 Task: Change  the formatting of the data to Which is Less than 5, In conditional formating, put the option 'Green Fill with Dark Green Text. . 'add another formatting option Format As Table, insert the option Orang Table style Medium 3 In the sheet  Attendance Sheet for Weekly Analysisbook
Action: Mouse moved to (62, 152)
Screenshot: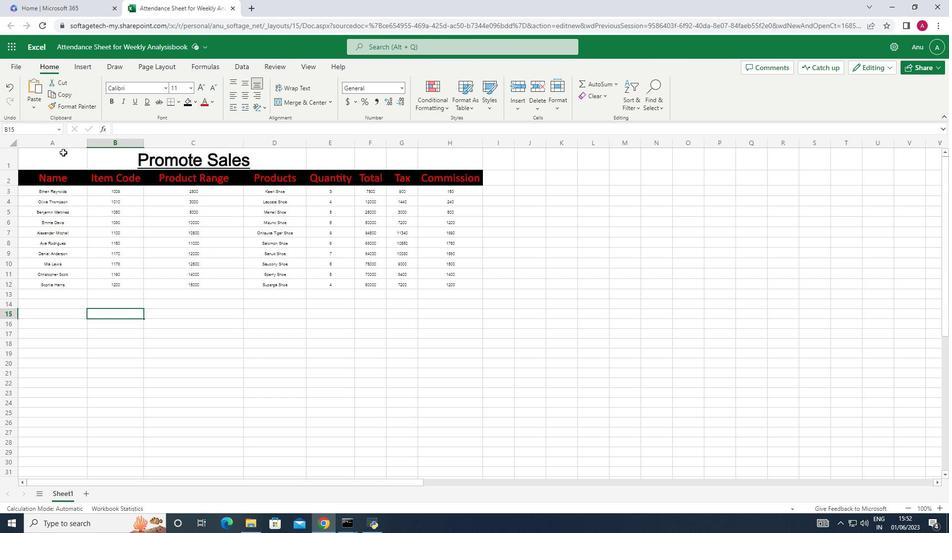 
Action: Mouse pressed left at (62, 152)
Screenshot: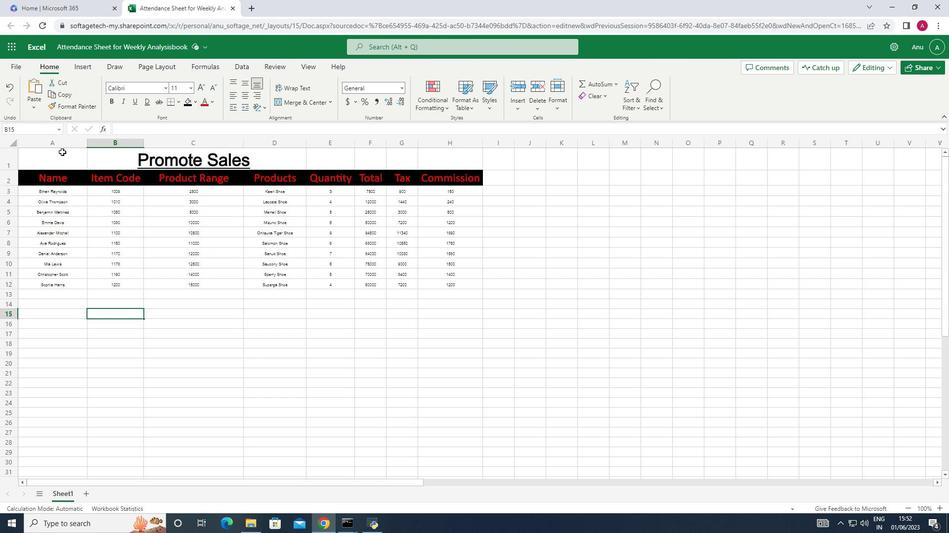 
Action: Mouse moved to (437, 110)
Screenshot: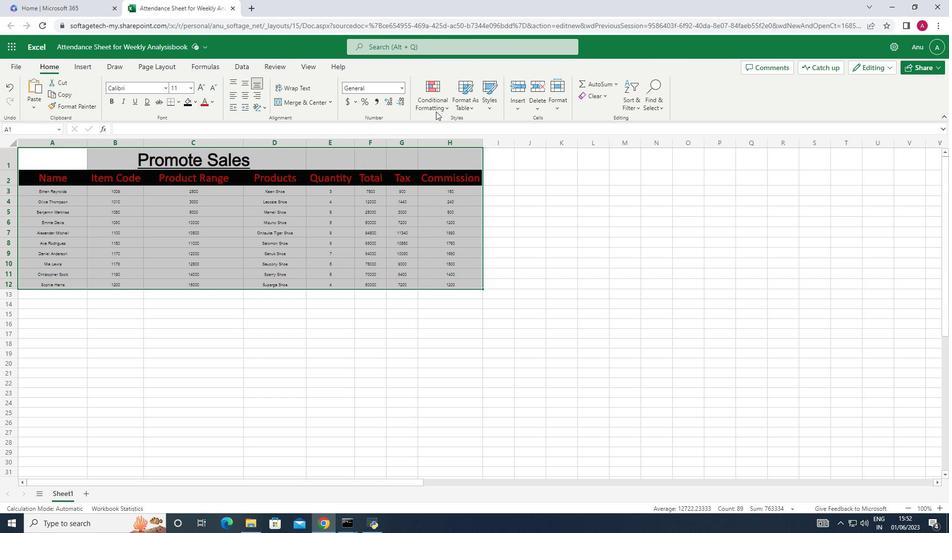
Action: Mouse pressed left at (437, 110)
Screenshot: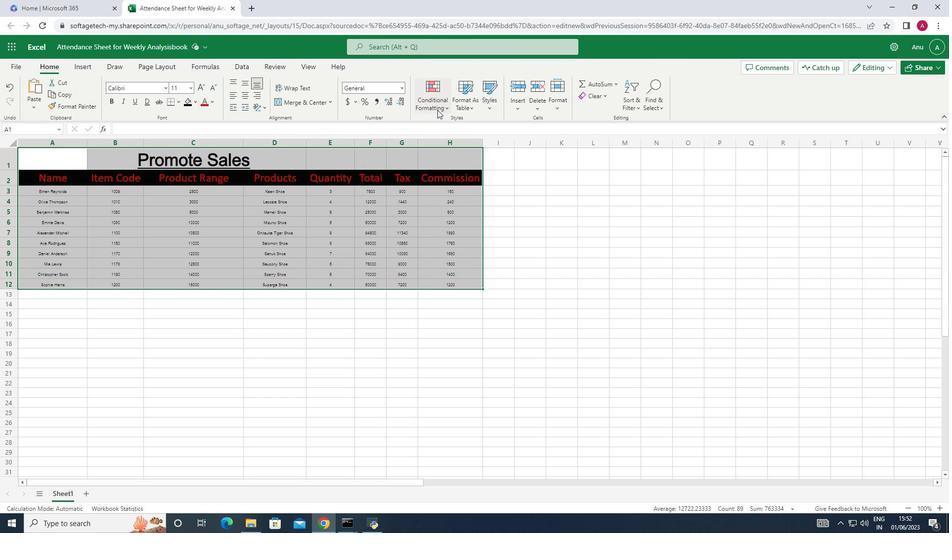 
Action: Mouse moved to (533, 148)
Screenshot: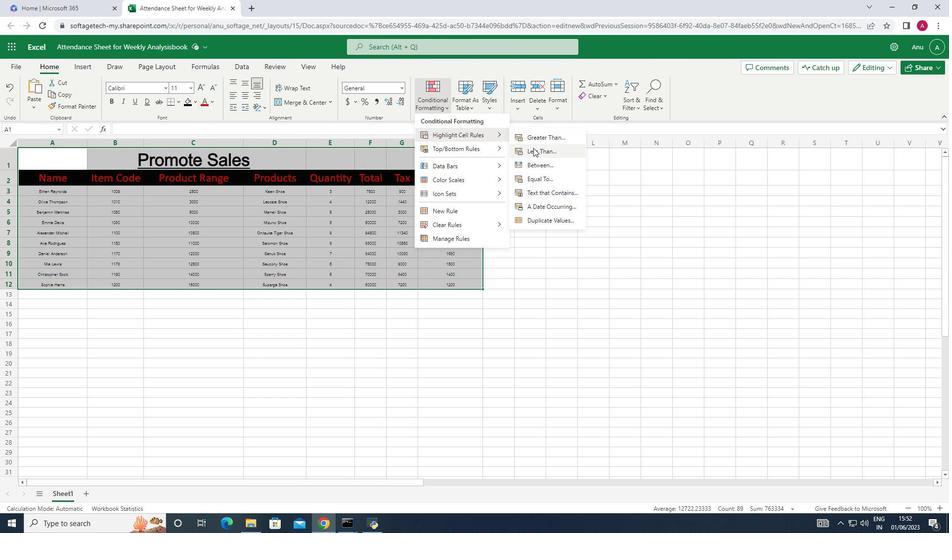 
Action: Mouse pressed left at (533, 148)
Screenshot: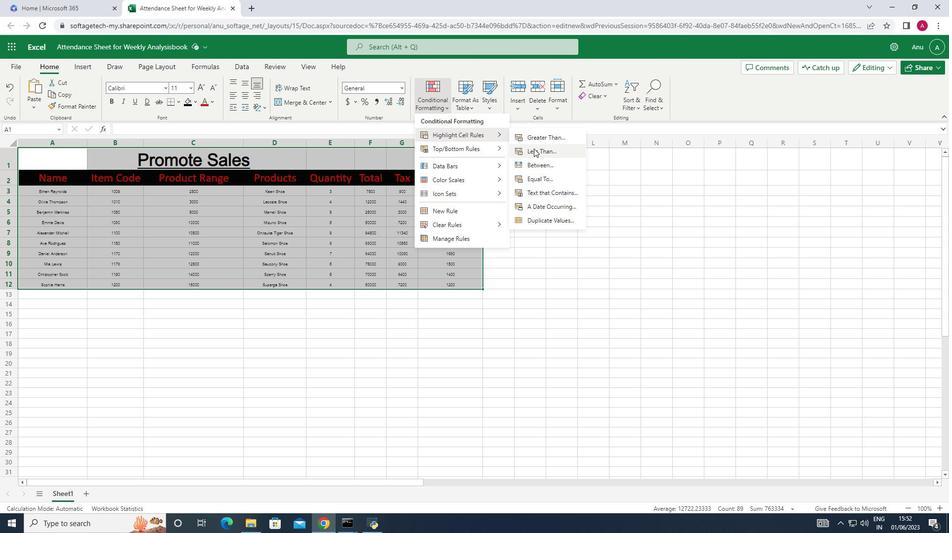 
Action: Mouse moved to (522, 156)
Screenshot: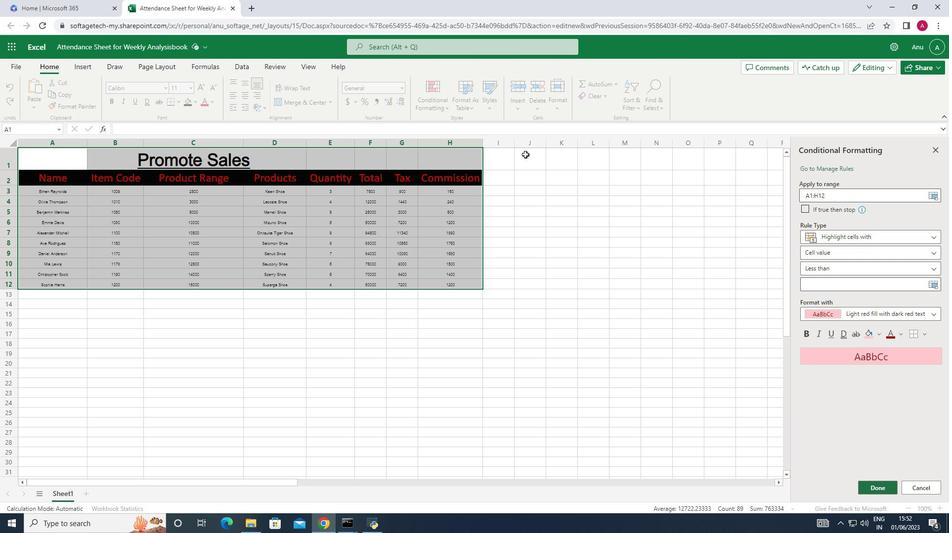 
Action: Key pressed 5
Screenshot: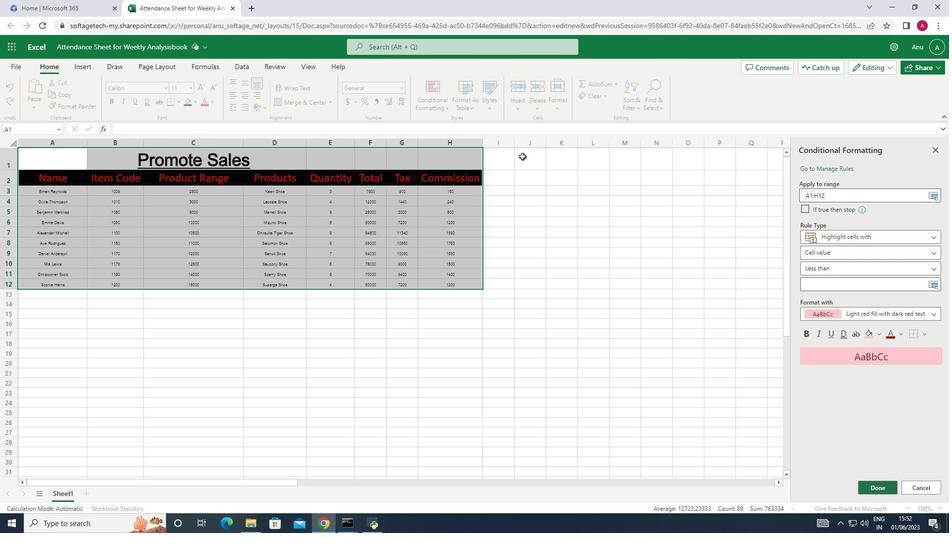 
Action: Mouse moved to (881, 335)
Screenshot: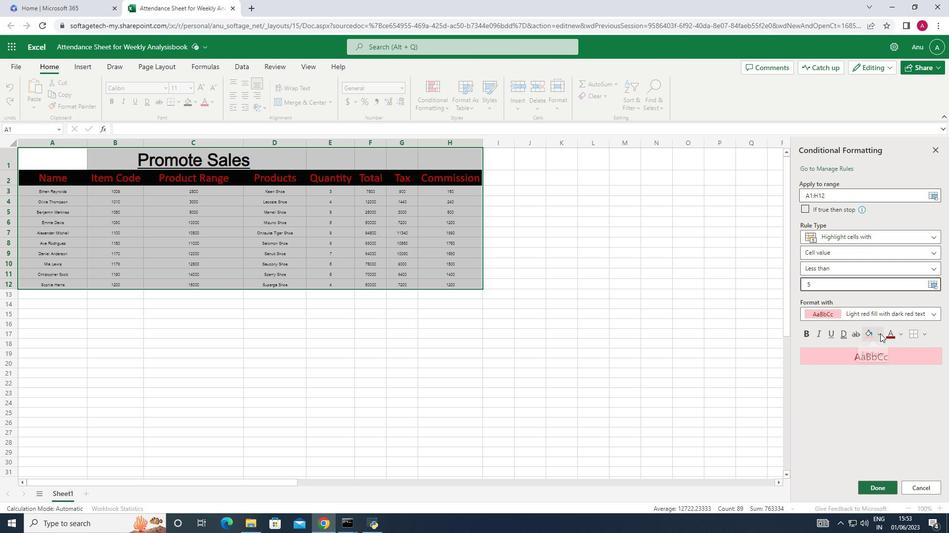 
Action: Mouse pressed left at (881, 335)
Screenshot: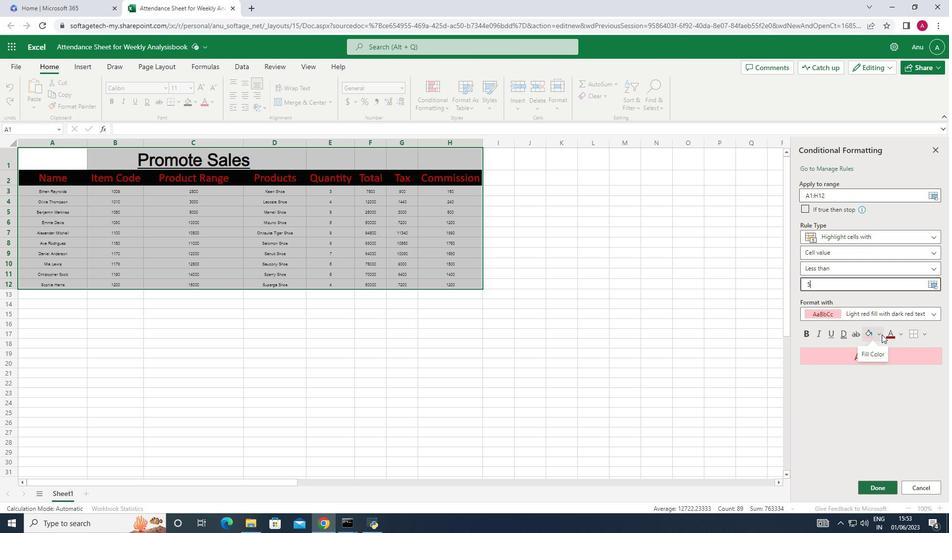
Action: Mouse moved to (932, 365)
Screenshot: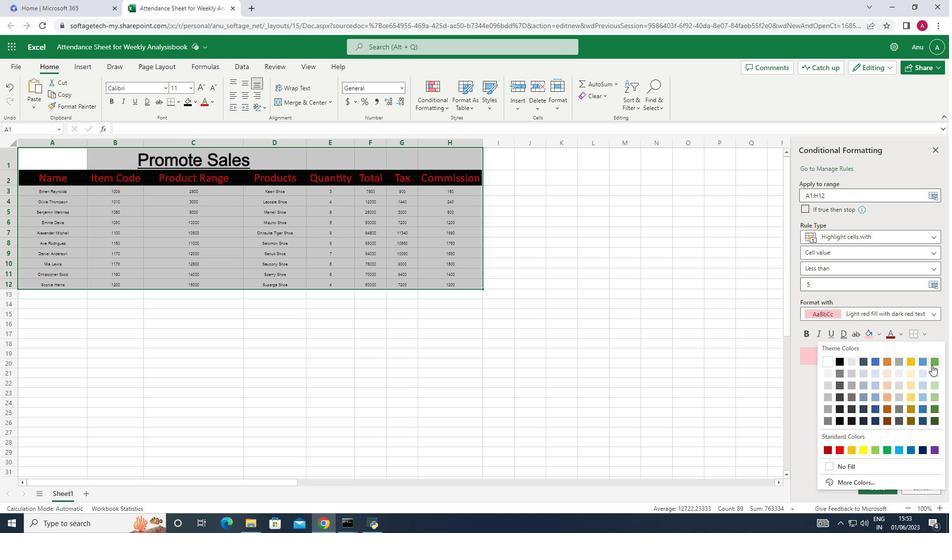 
Action: Mouse pressed left at (932, 365)
Screenshot: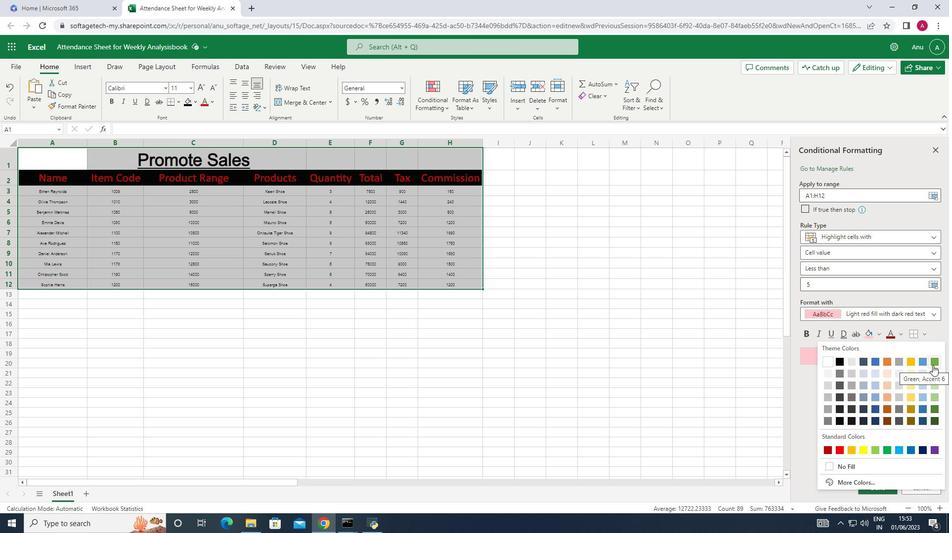 
Action: Mouse moved to (901, 337)
Screenshot: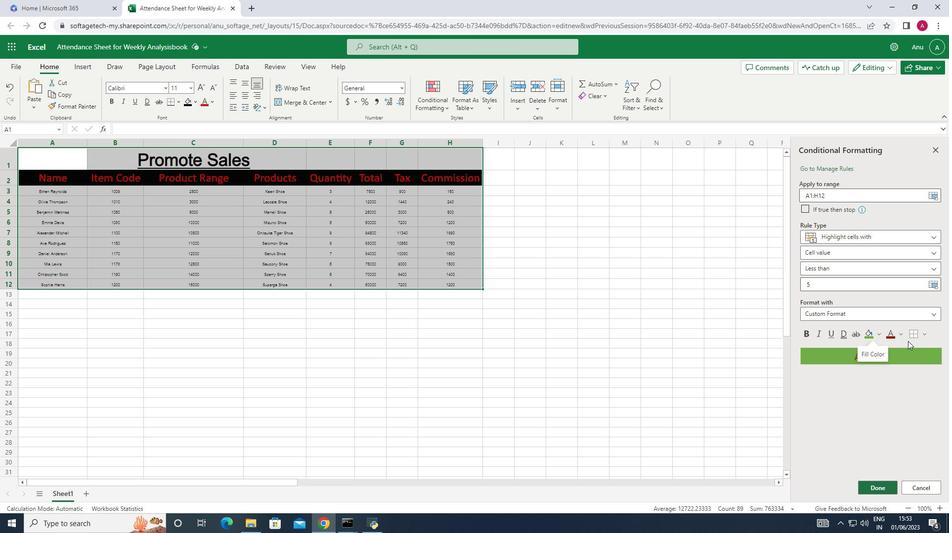 
Action: Mouse pressed left at (901, 337)
Screenshot: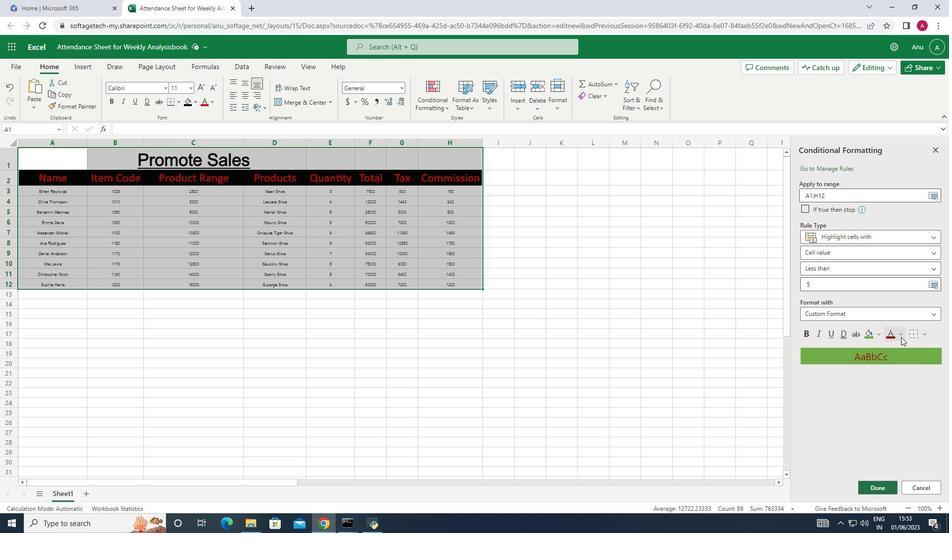 
Action: Mouse moved to (933, 435)
Screenshot: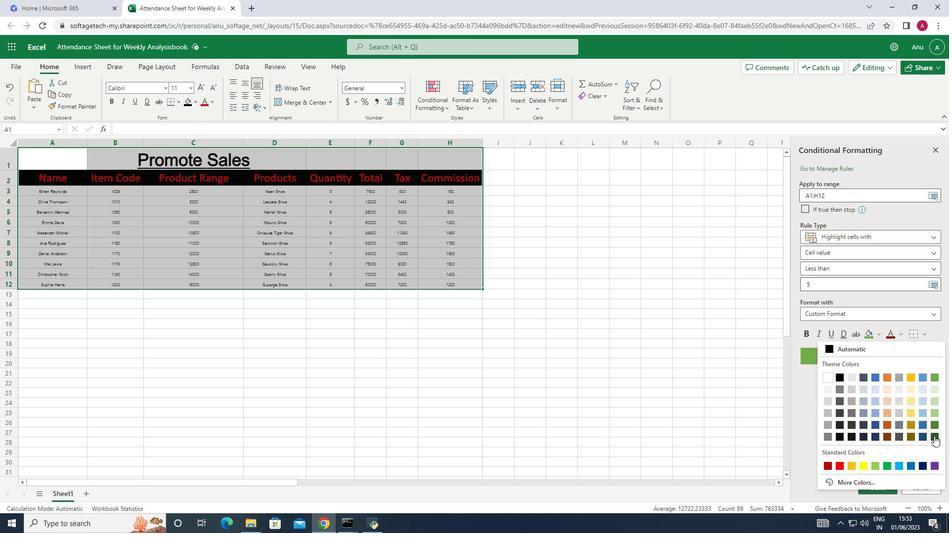 
Action: Mouse pressed left at (933, 435)
Screenshot: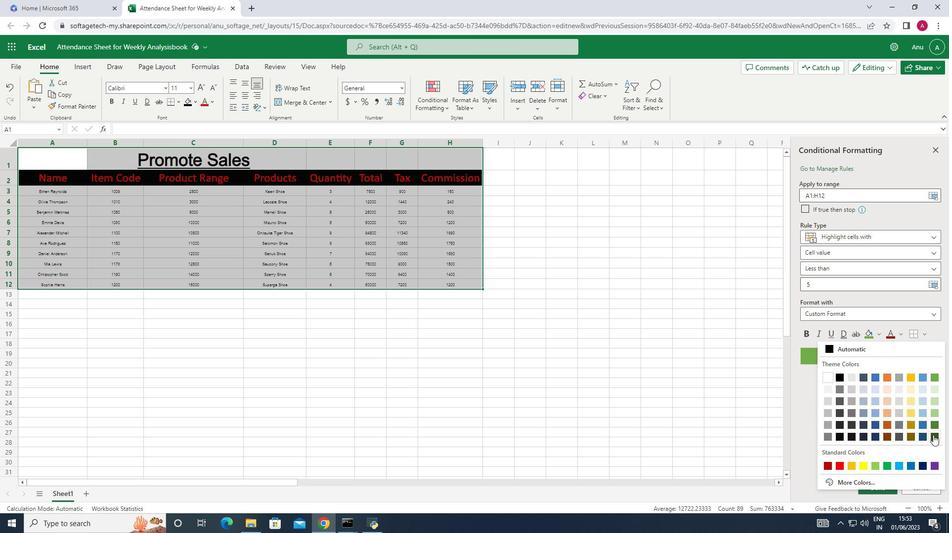 
Action: Mouse moved to (878, 484)
Screenshot: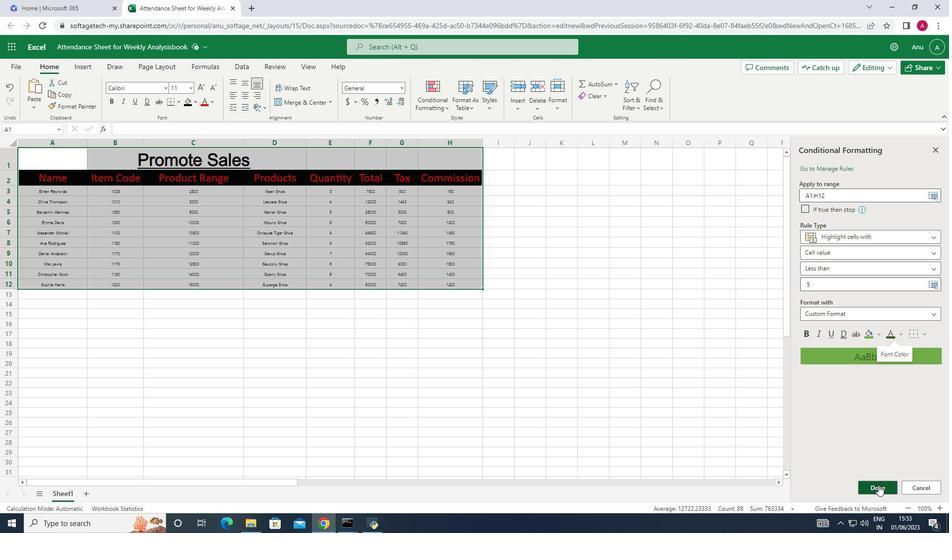 
Action: Mouse pressed left at (878, 484)
Screenshot: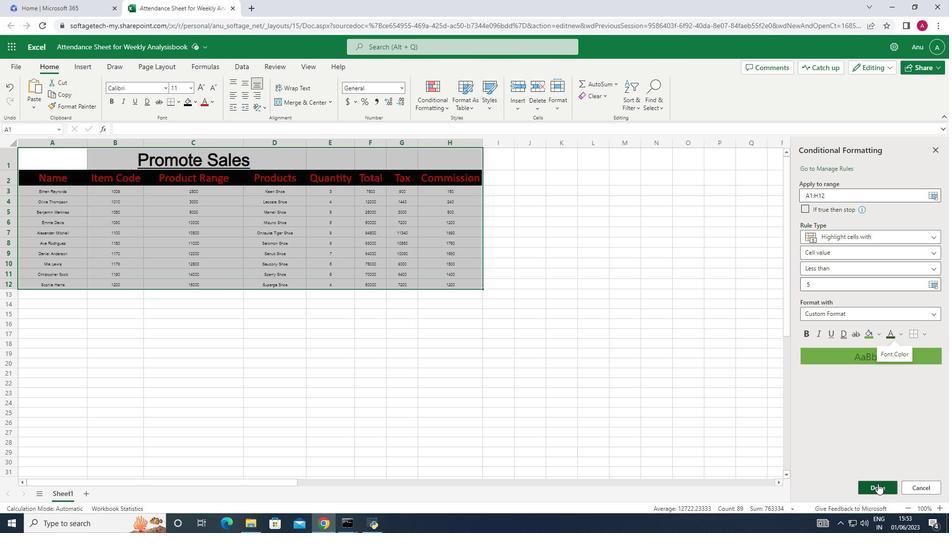 
Action: Mouse moved to (466, 107)
Screenshot: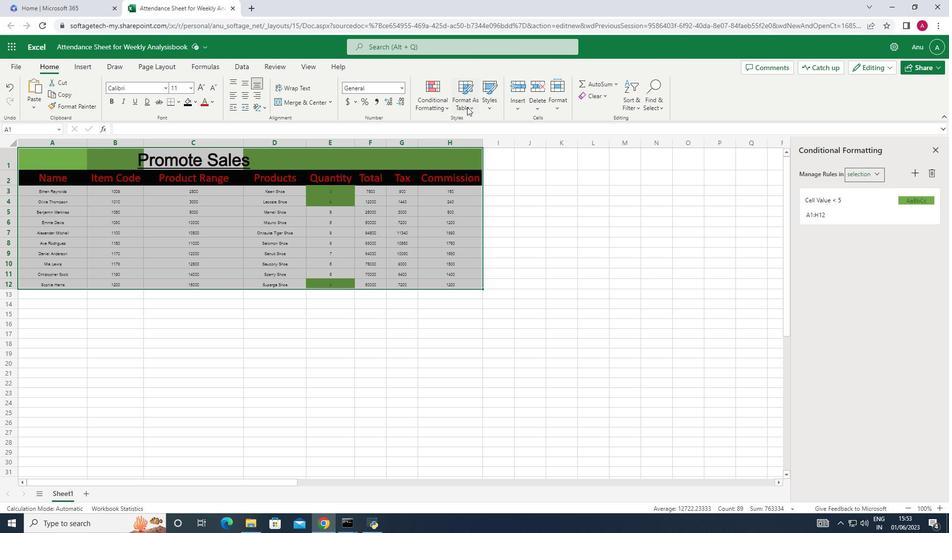 
Action: Mouse pressed left at (466, 107)
Screenshot: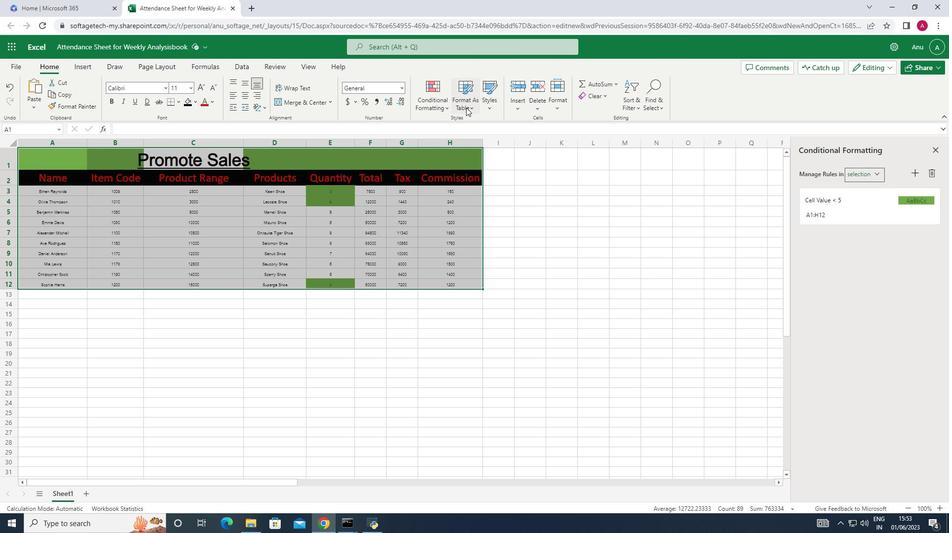 
Action: Mouse moved to (547, 255)
Screenshot: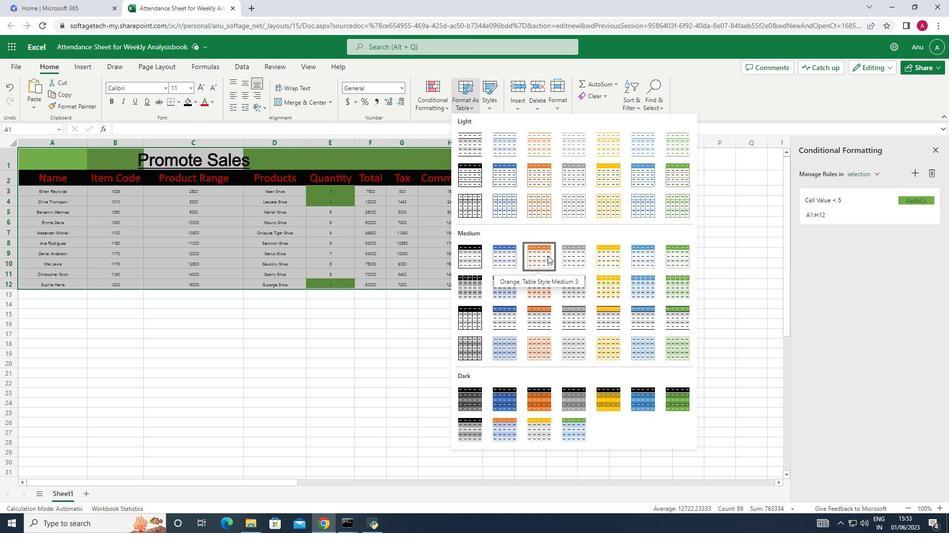 
Action: Mouse pressed left at (547, 255)
Screenshot: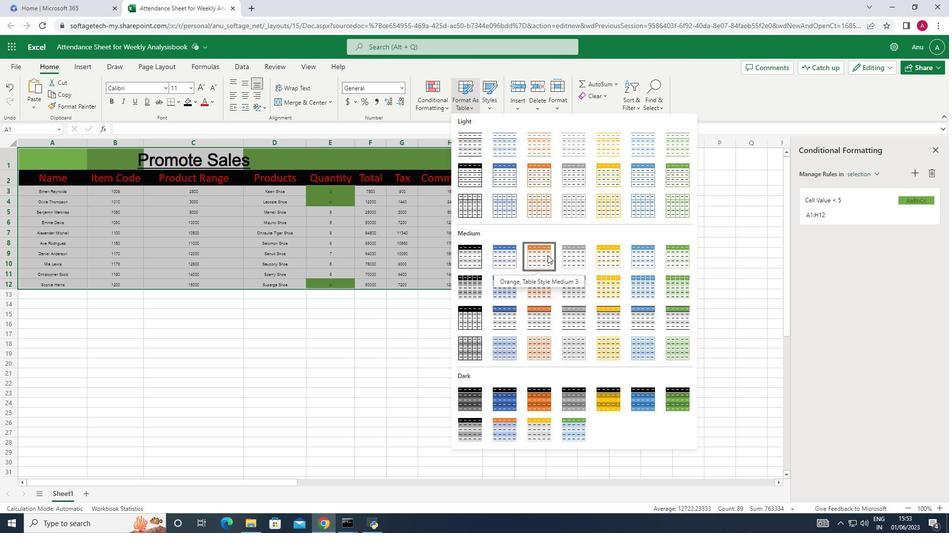 
Action: Mouse moved to (518, 299)
Screenshot: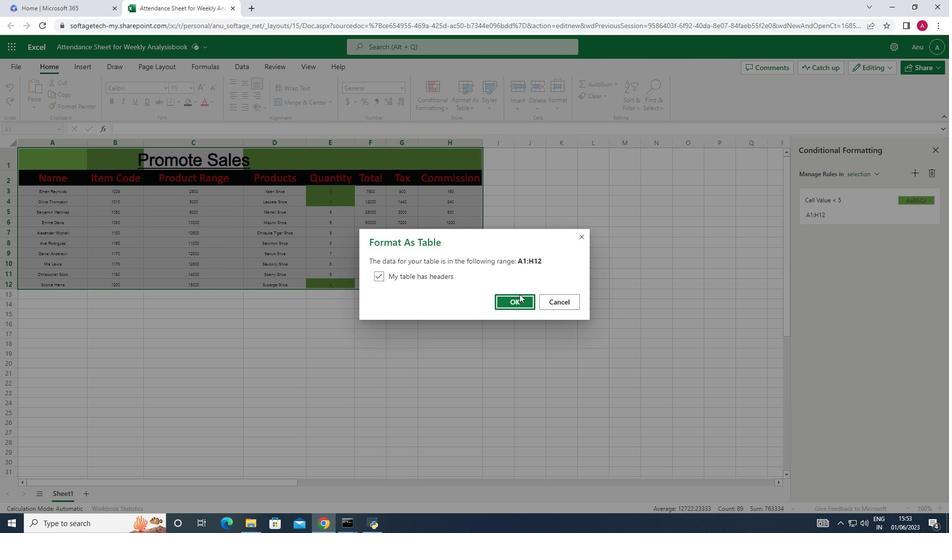 
Action: Mouse pressed left at (518, 299)
Screenshot: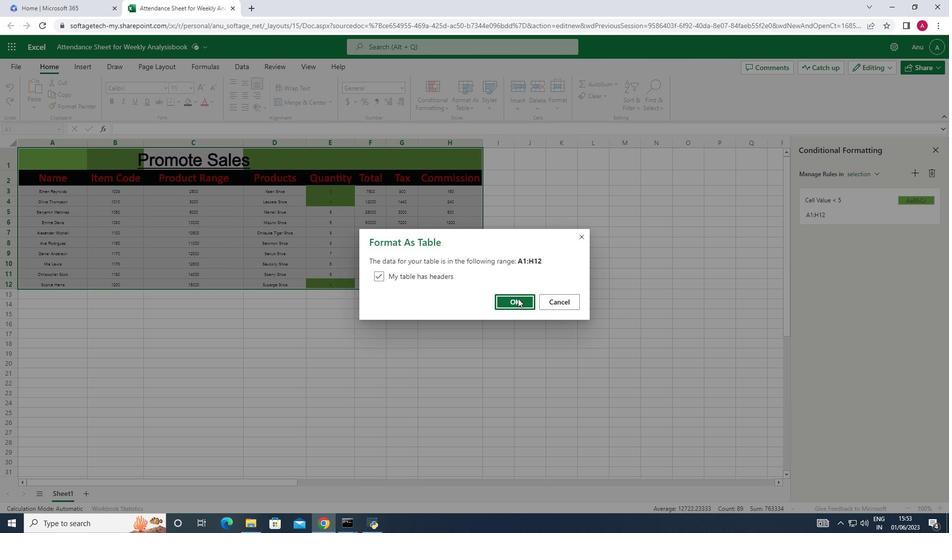 
Action: Mouse moved to (576, 310)
Screenshot: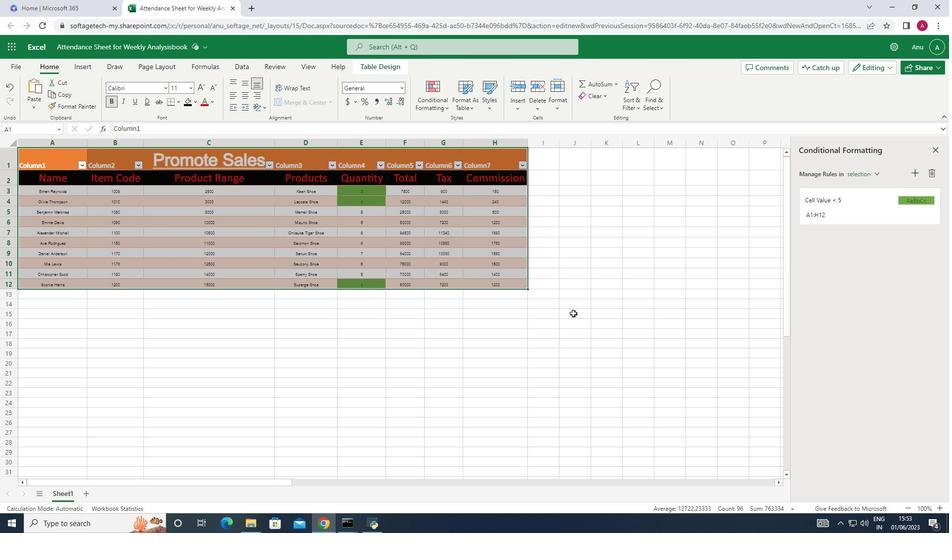 
Action: Mouse pressed left at (576, 310)
Screenshot: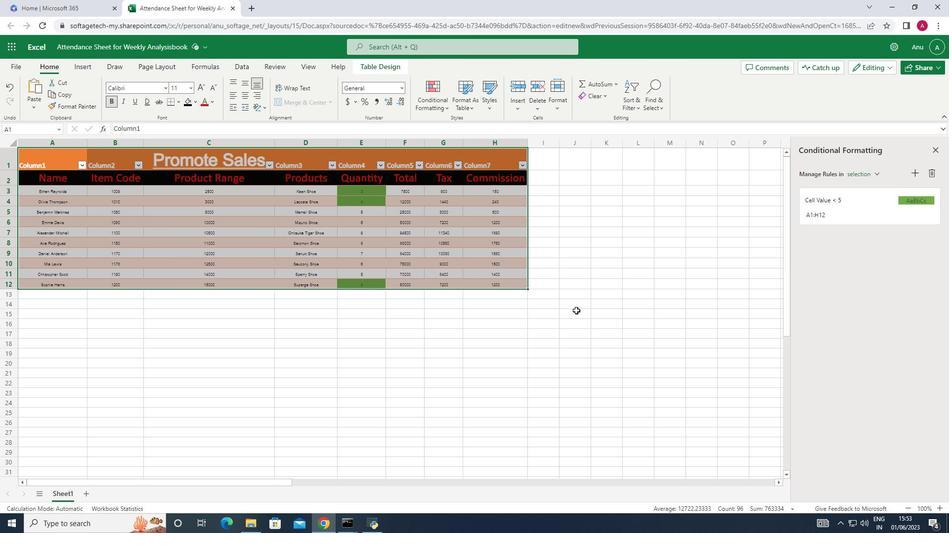 
Action: Mouse moved to (568, 306)
Screenshot: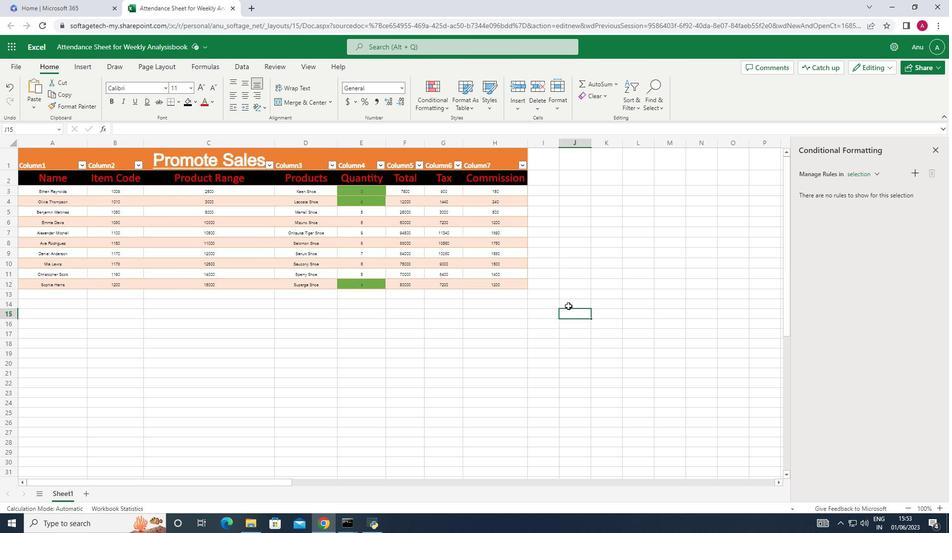 
